 Task: Change the discussion format of the category "Q/A" in the repository "Javascript" to "Question / Answer".
Action: Mouse moved to (1253, 265)
Screenshot: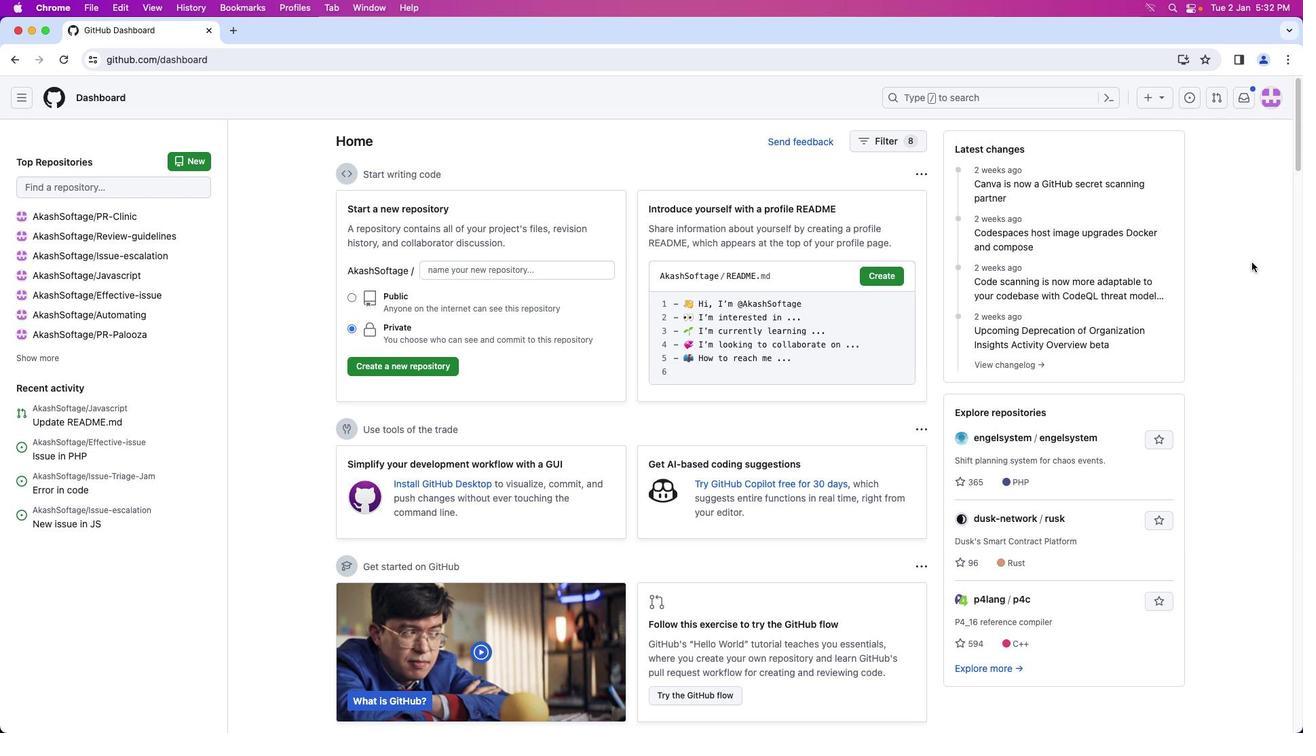 
Action: Mouse pressed left at (1253, 265)
Screenshot: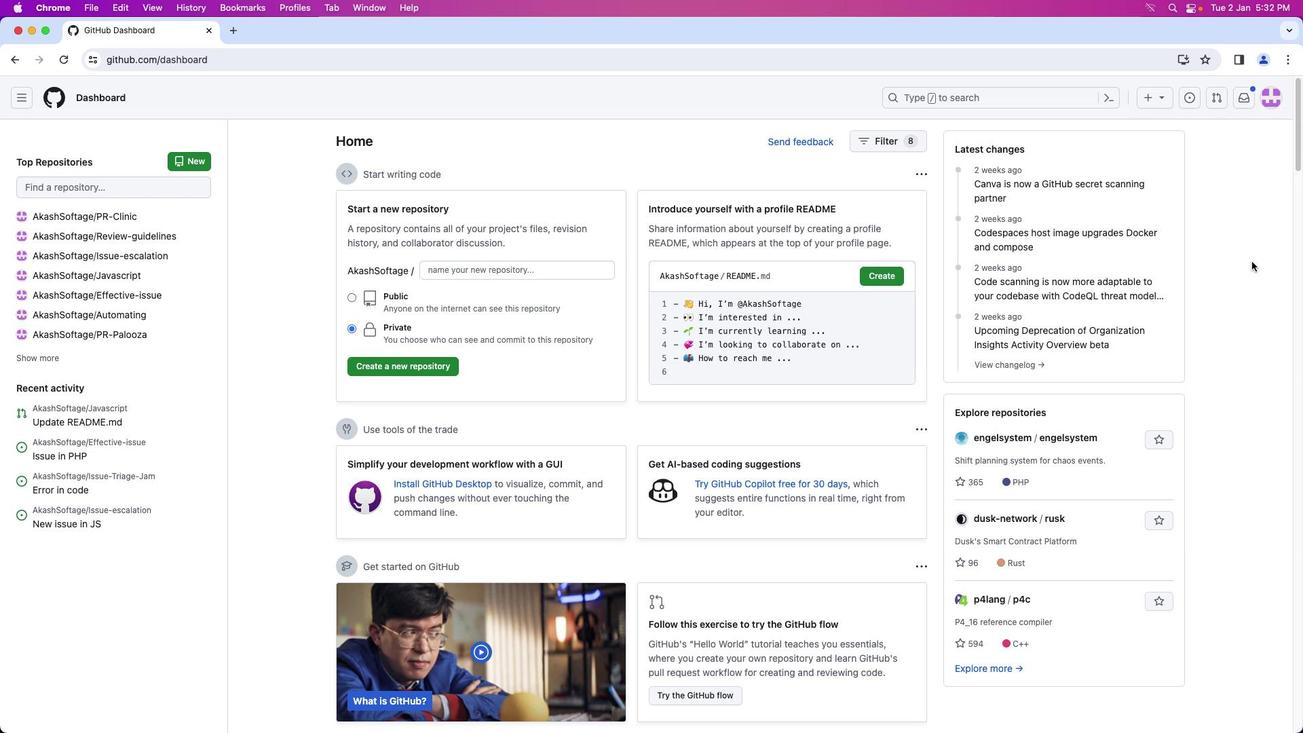 
Action: Mouse moved to (1269, 98)
Screenshot: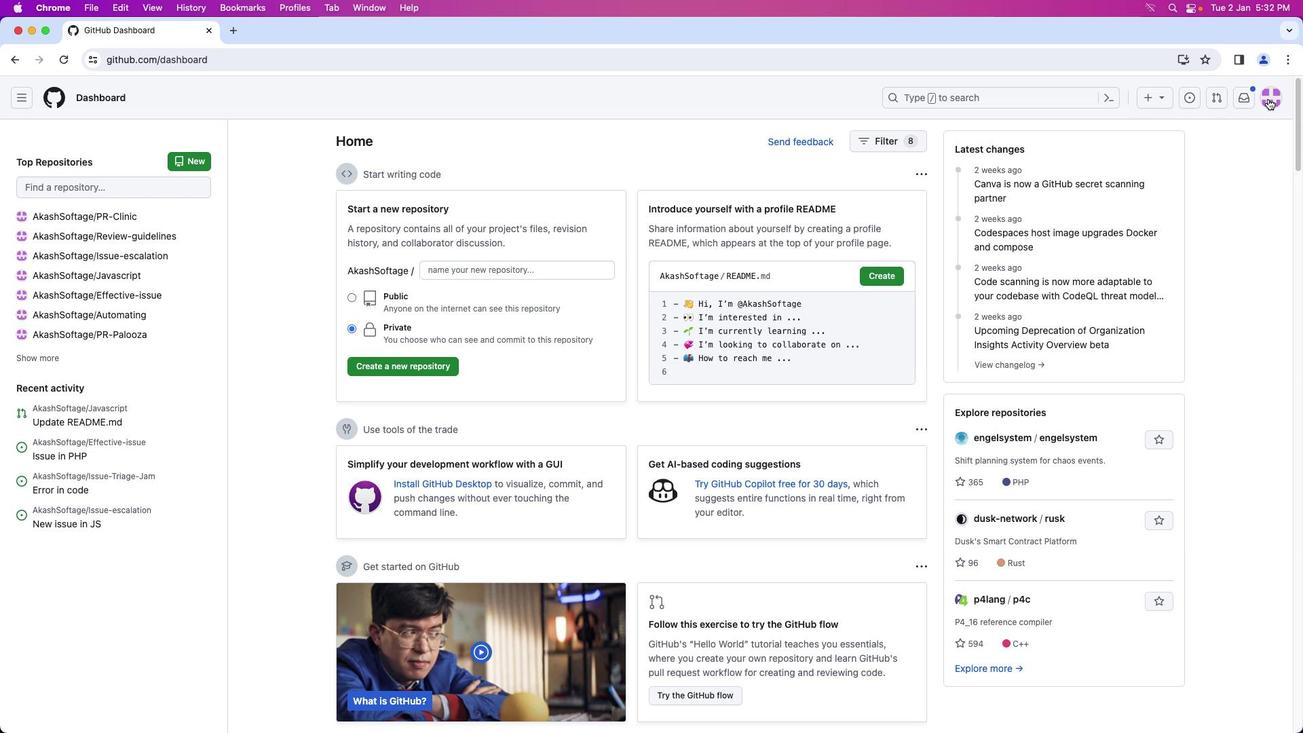 
Action: Mouse pressed left at (1269, 98)
Screenshot: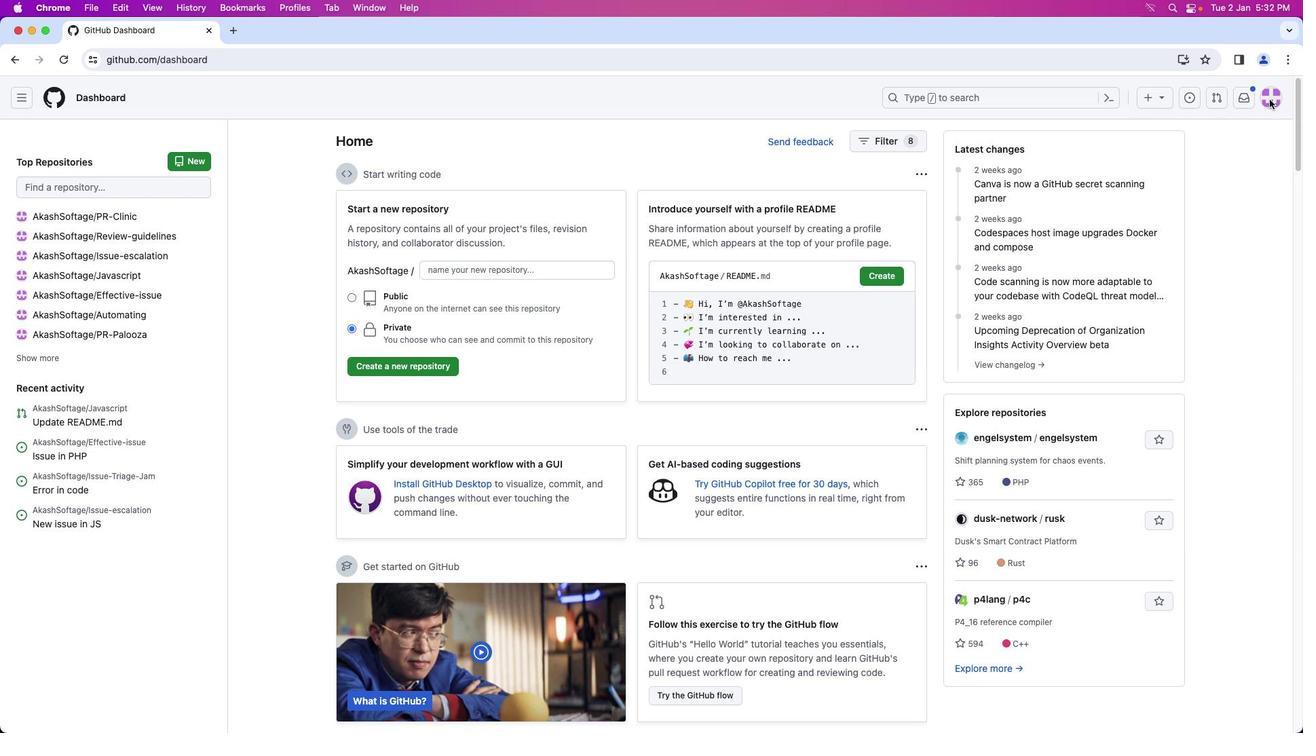 
Action: Mouse moved to (1231, 211)
Screenshot: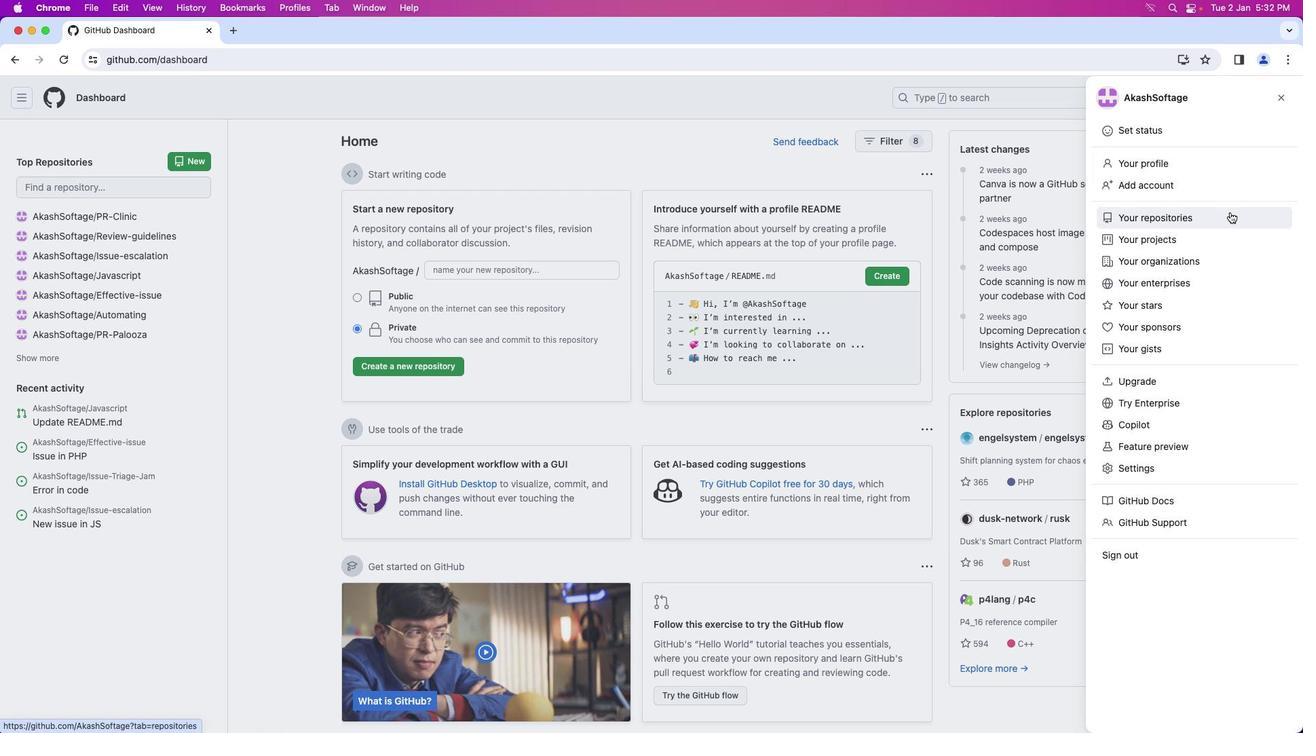 
Action: Mouse pressed left at (1231, 211)
Screenshot: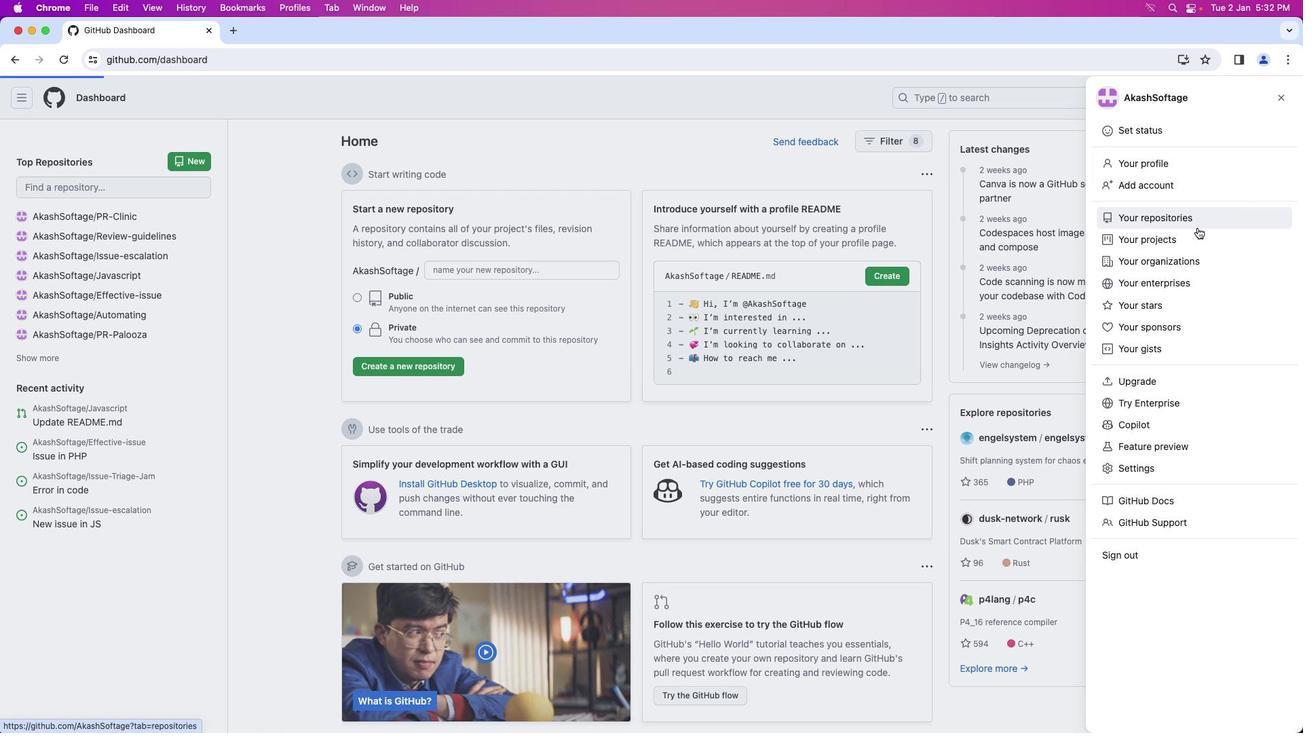 
Action: Mouse moved to (495, 225)
Screenshot: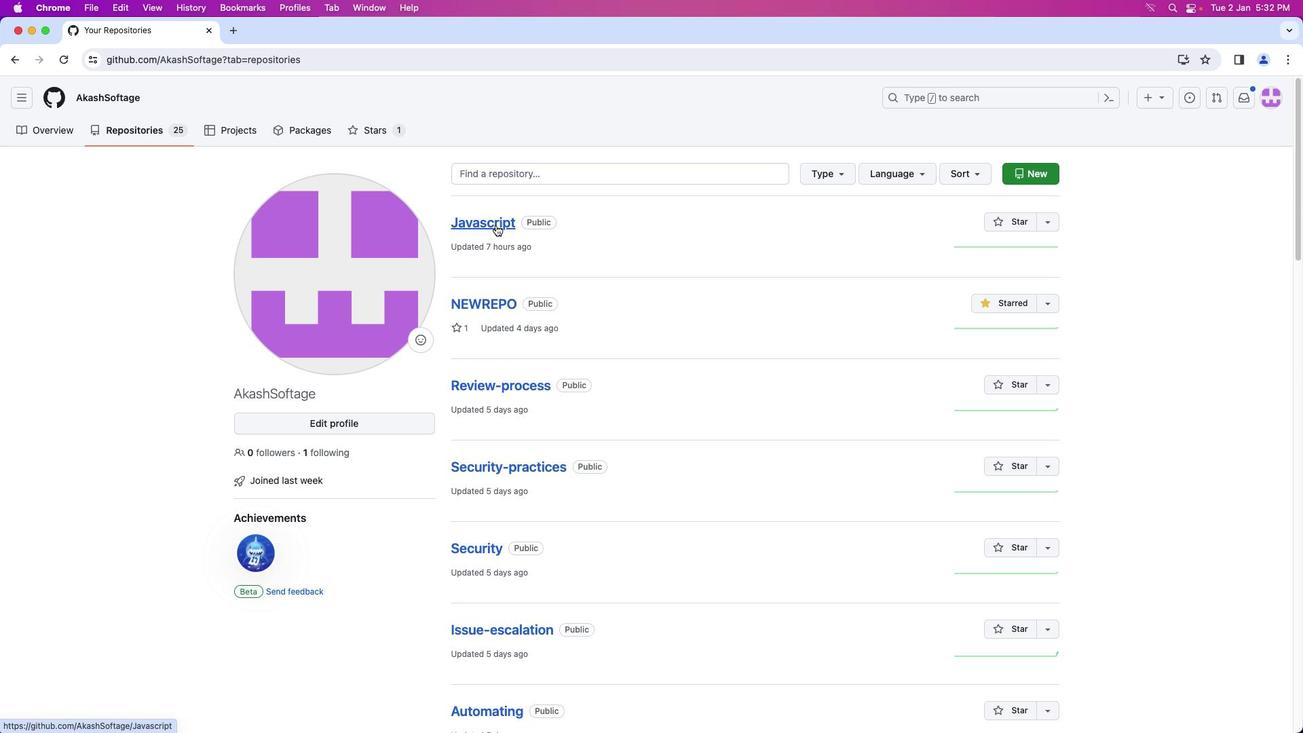 
Action: Mouse pressed left at (495, 225)
Screenshot: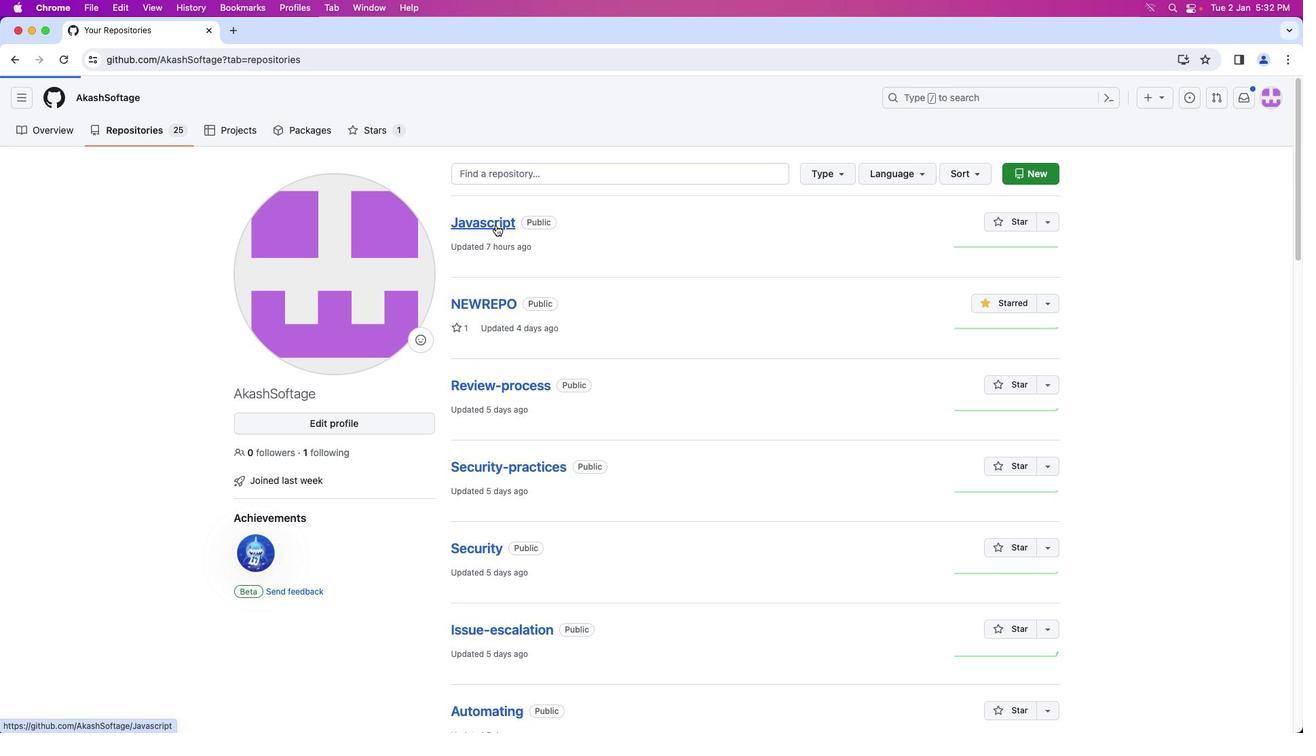 
Action: Mouse moved to (289, 133)
Screenshot: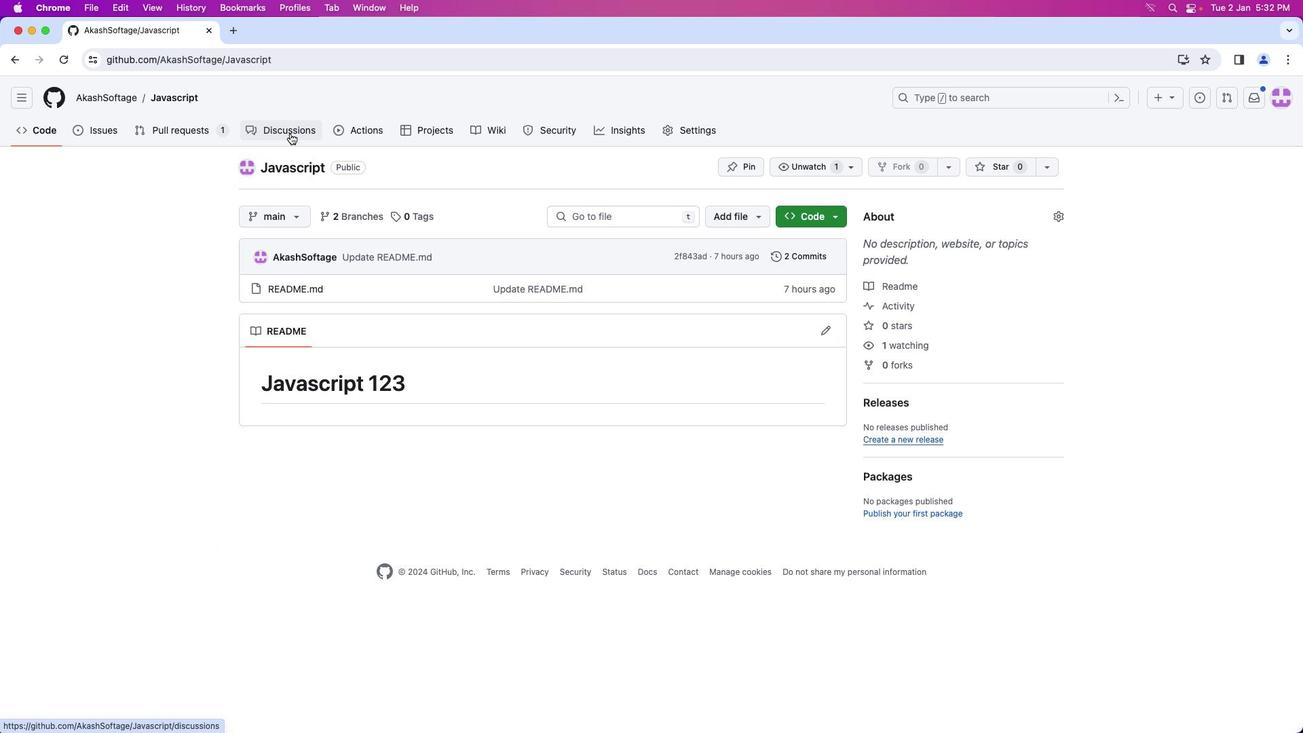 
Action: Mouse pressed left at (289, 133)
Screenshot: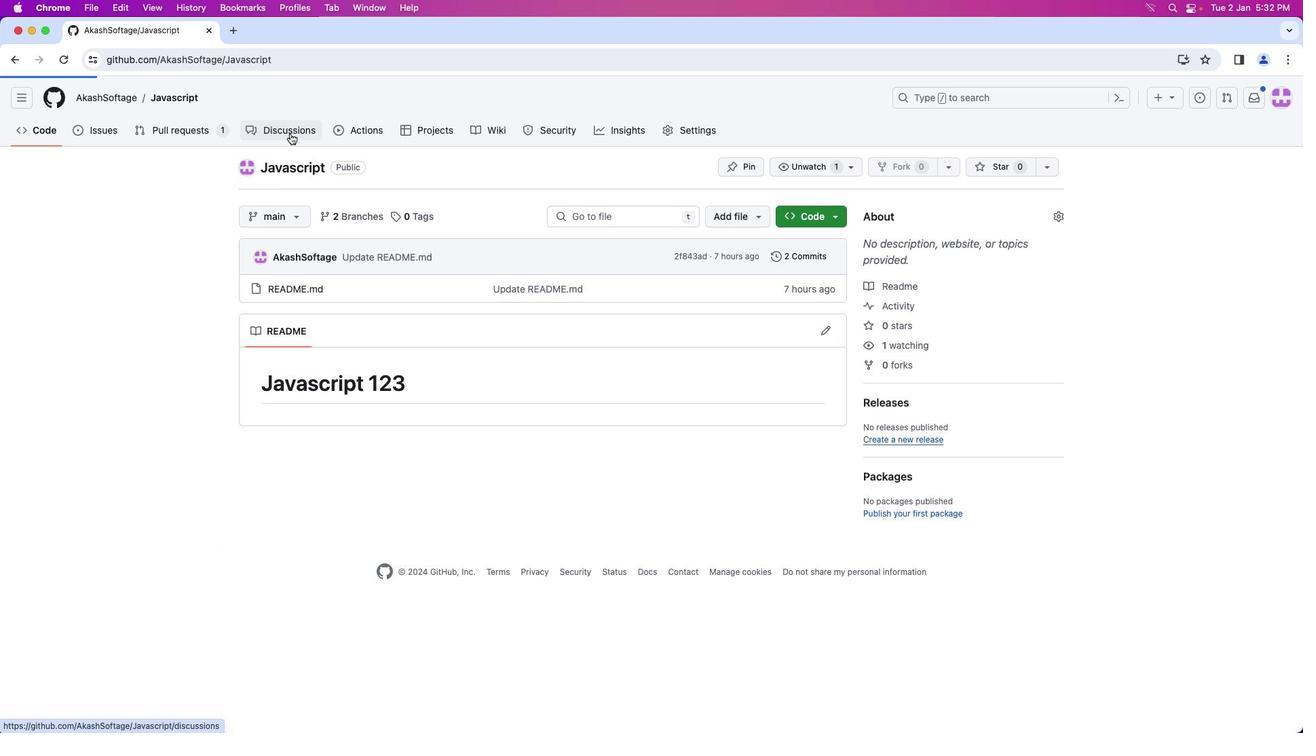 
Action: Mouse moved to (457, 336)
Screenshot: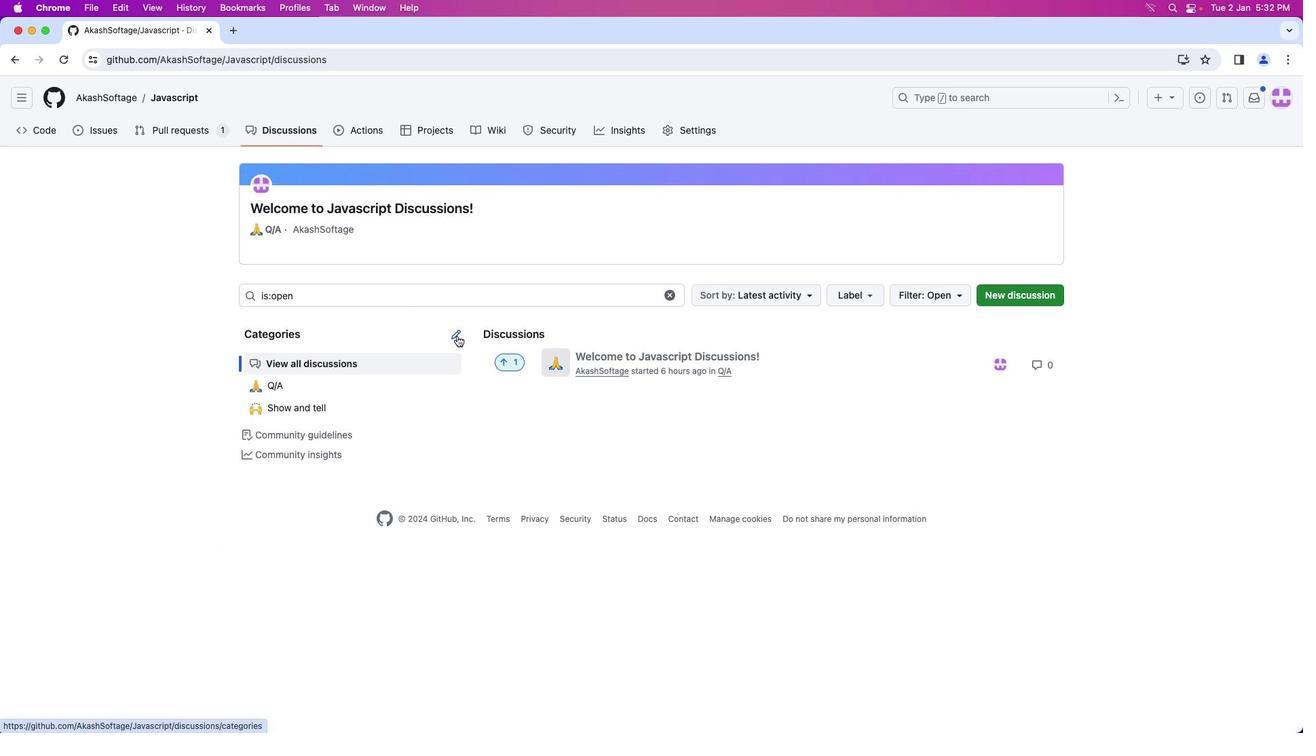 
Action: Mouse pressed left at (457, 336)
Screenshot: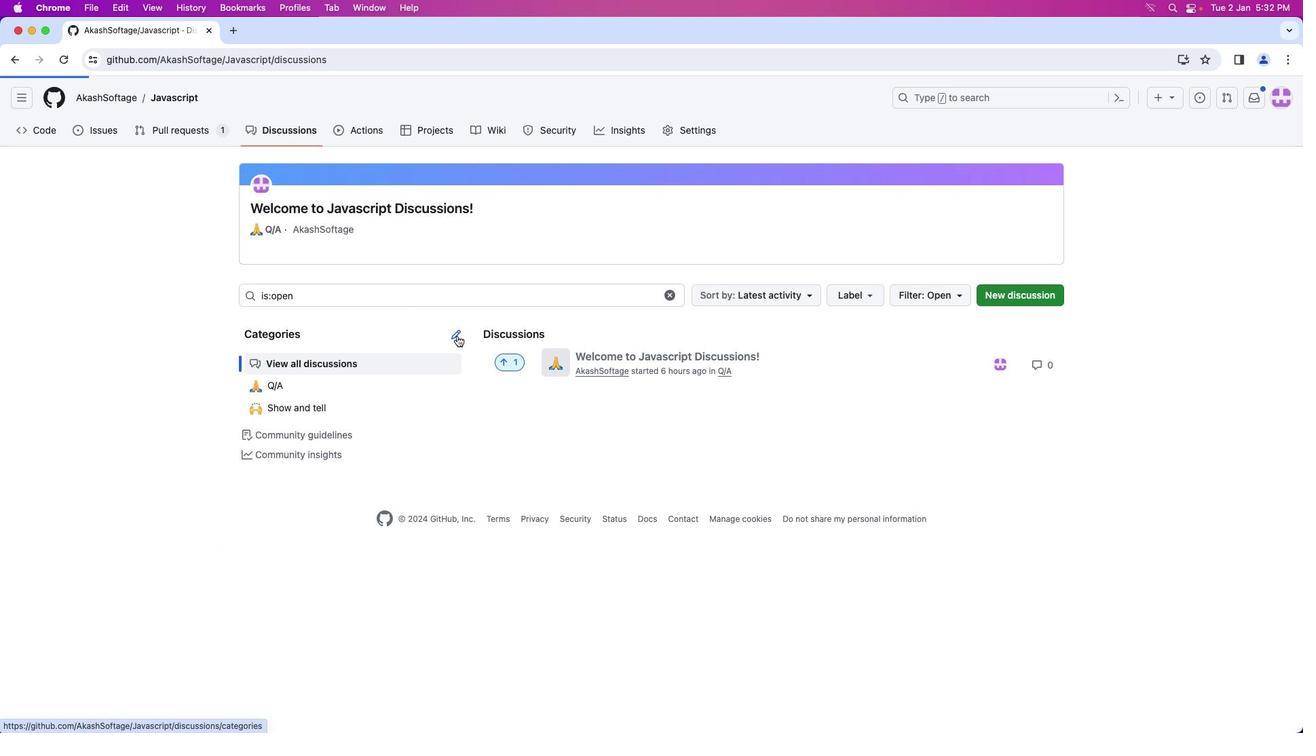 
Action: Mouse moved to (1016, 282)
Screenshot: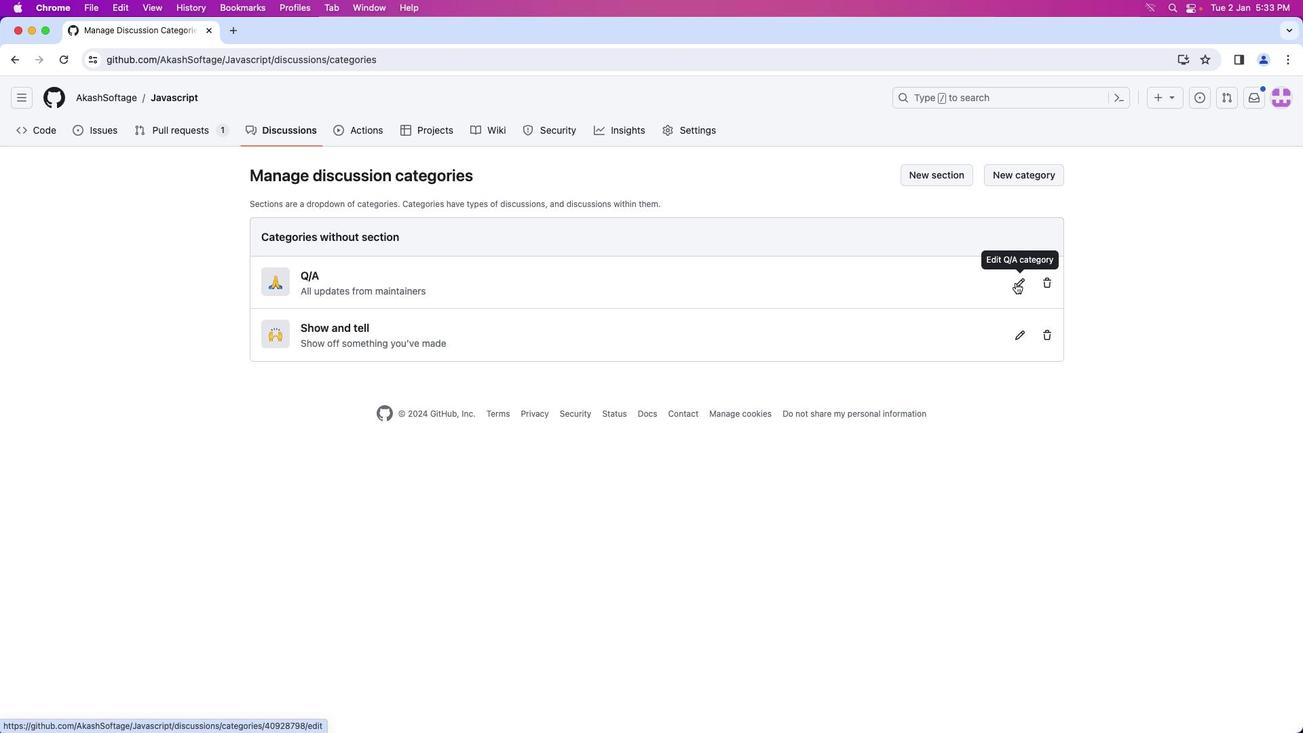 
Action: Mouse pressed left at (1016, 282)
Screenshot: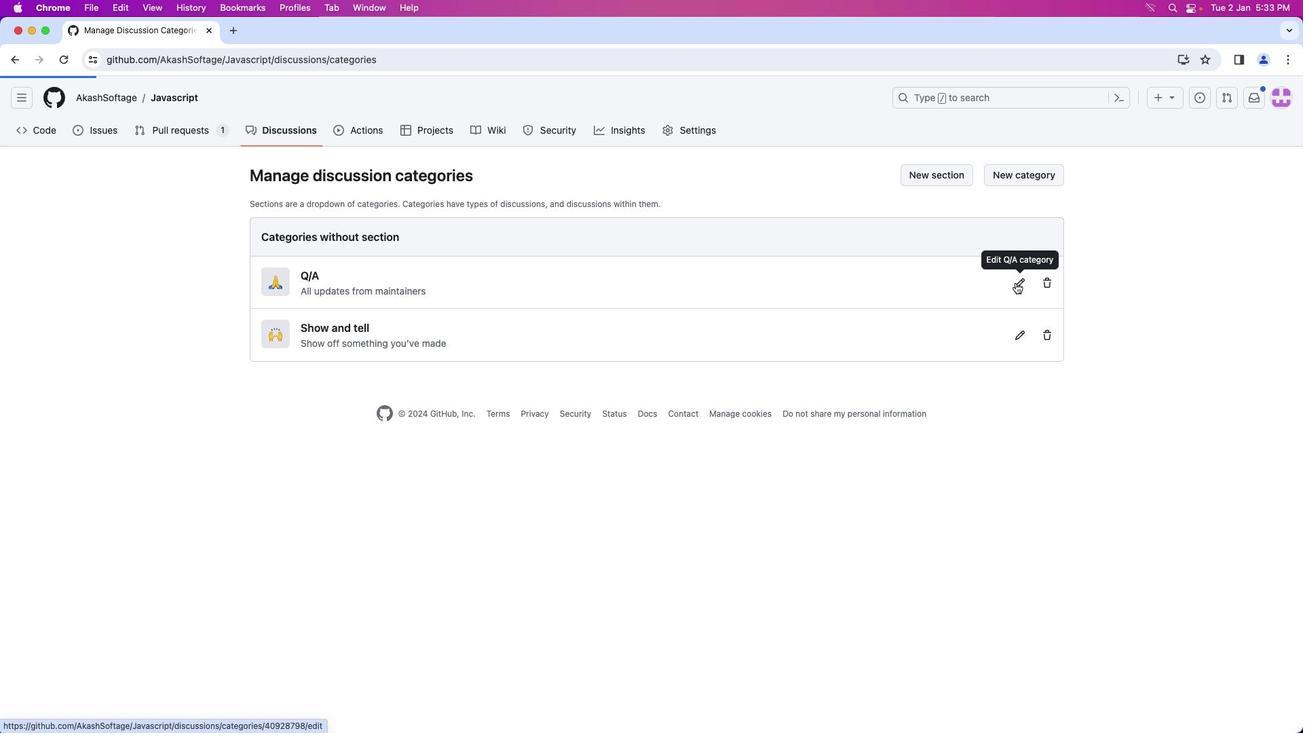 
Action: Mouse moved to (431, 390)
Screenshot: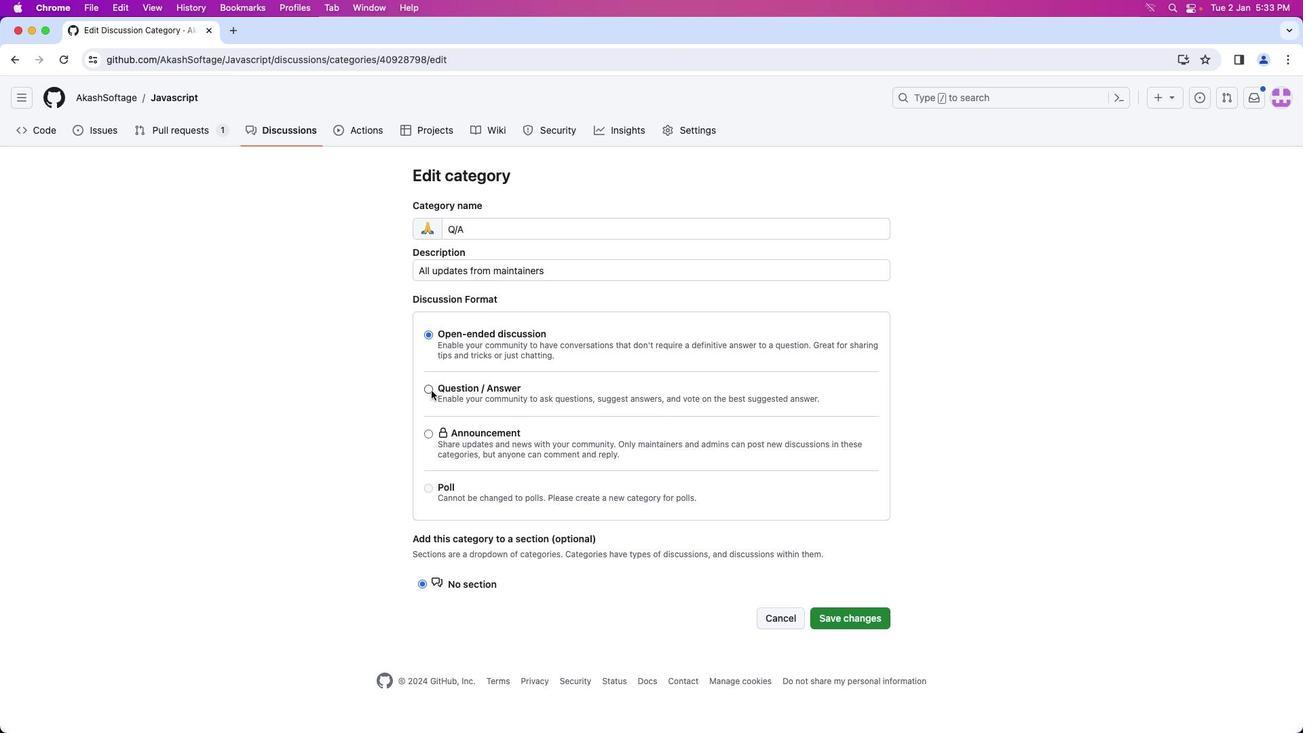 
Action: Mouse pressed left at (431, 390)
Screenshot: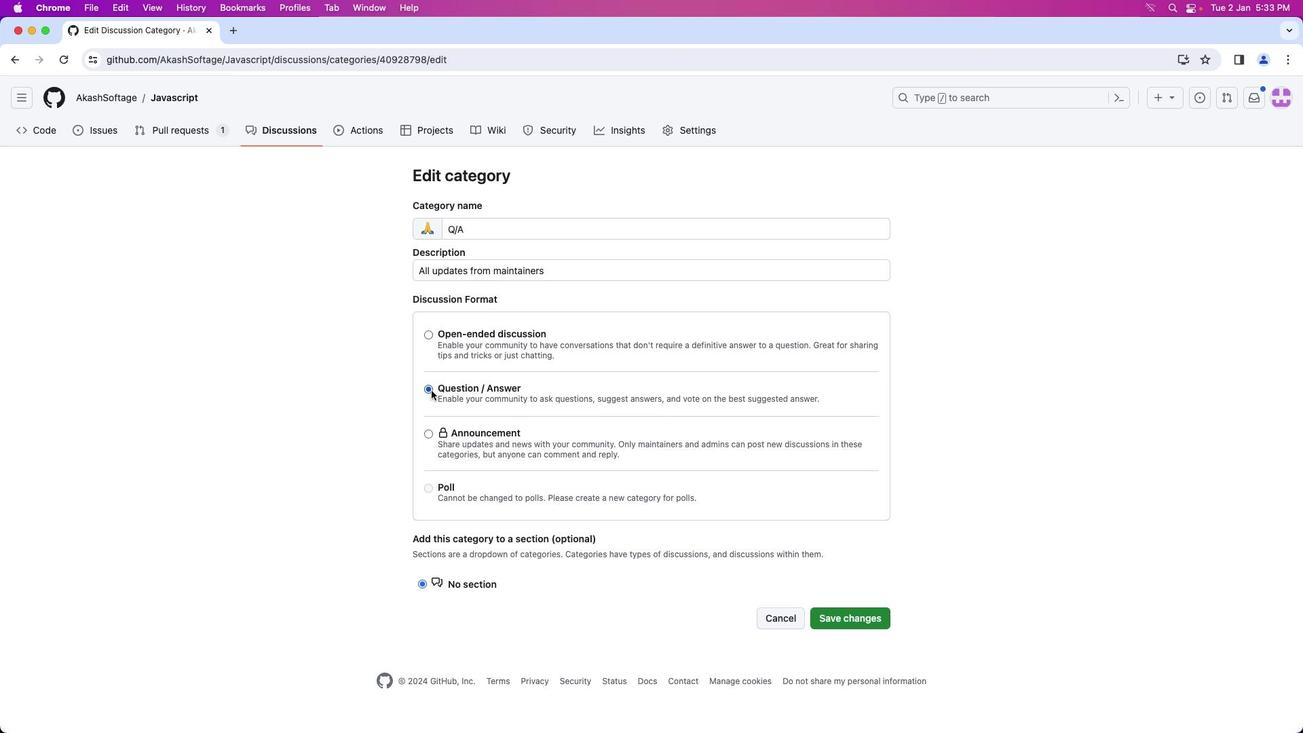 
Action: Mouse moved to (868, 613)
Screenshot: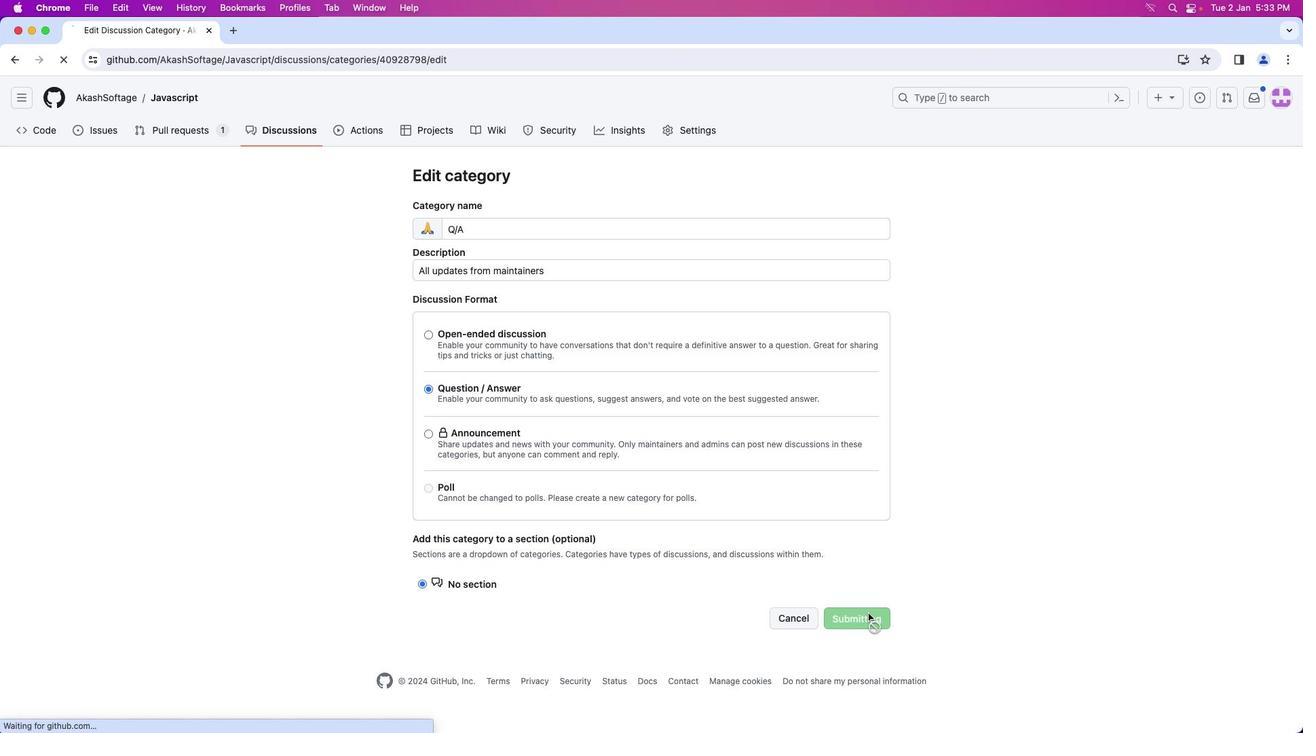 
Action: Mouse pressed left at (868, 613)
Screenshot: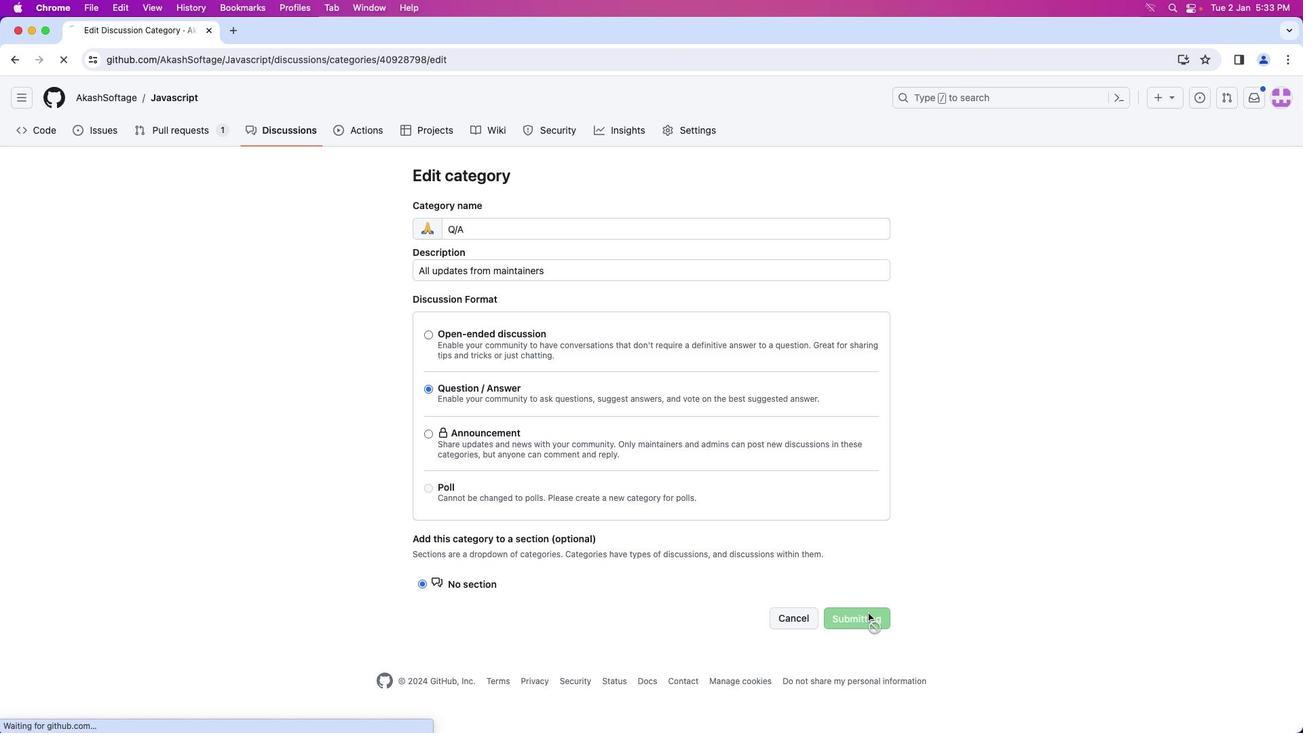 
Action: Mouse pressed left at (868, 613)
Screenshot: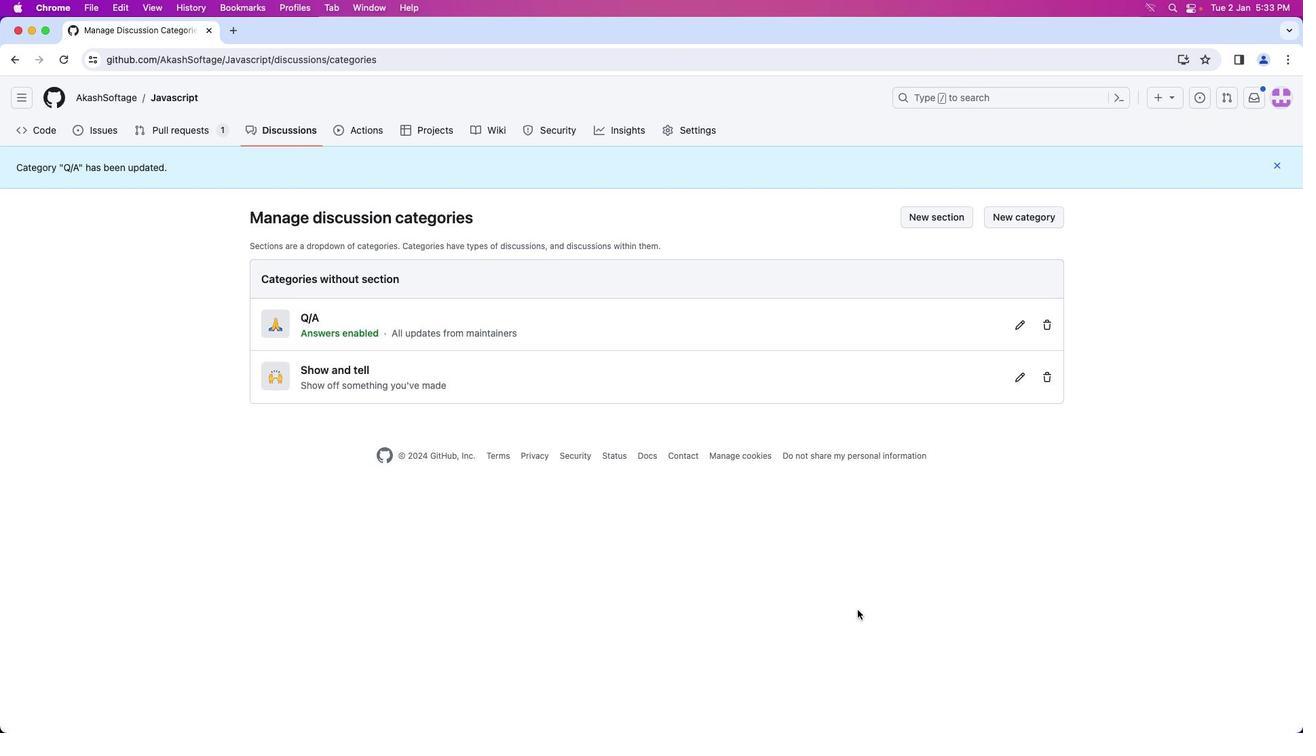
Action: Mouse moved to (858, 609)
Screenshot: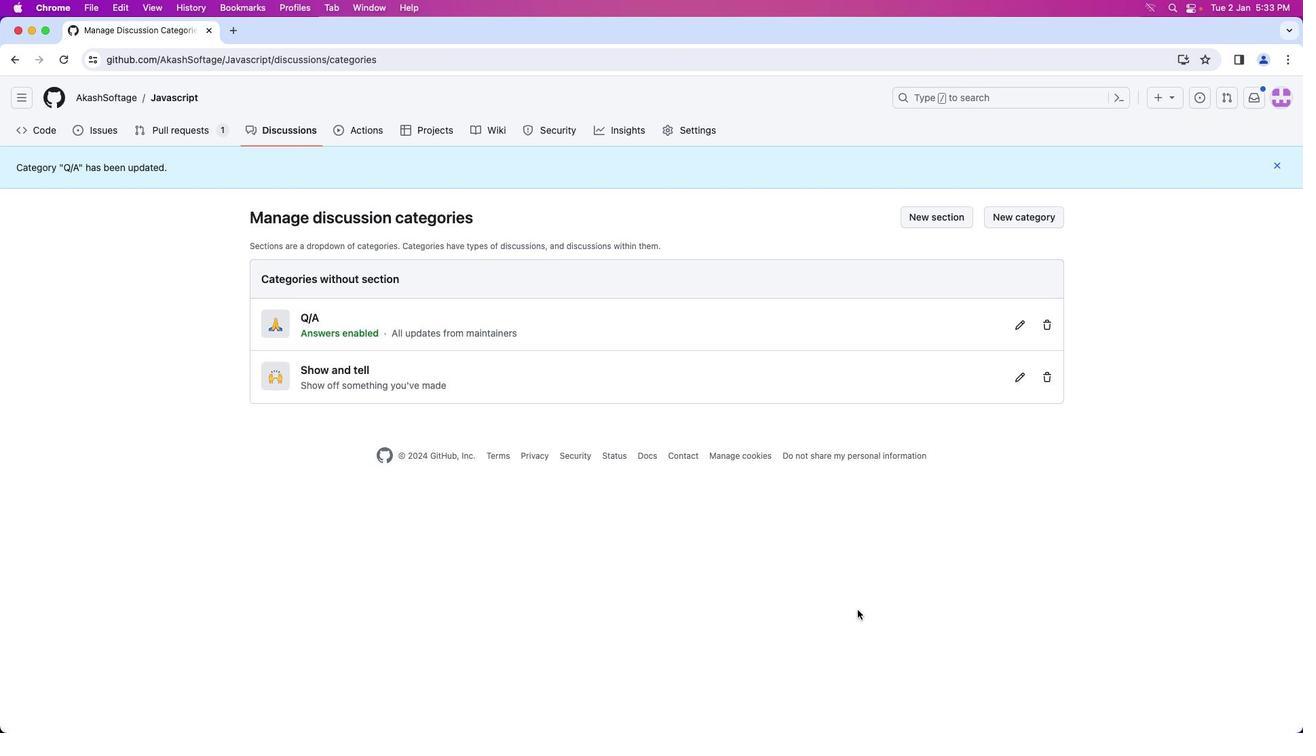 
